 Task: Select the month "July".
Action: Mouse moved to (292, 292)
Screenshot: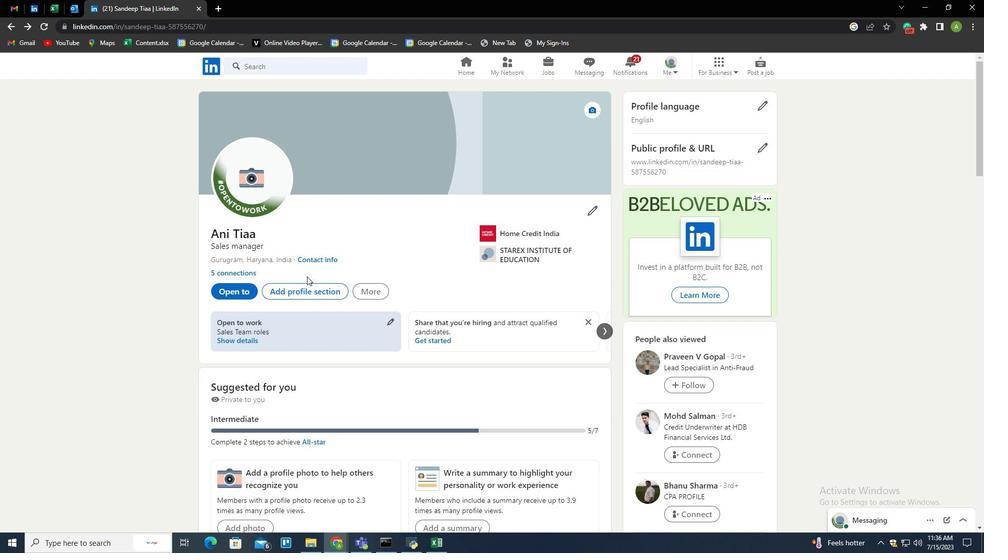 
Action: Mouse pressed left at (292, 292)
Screenshot: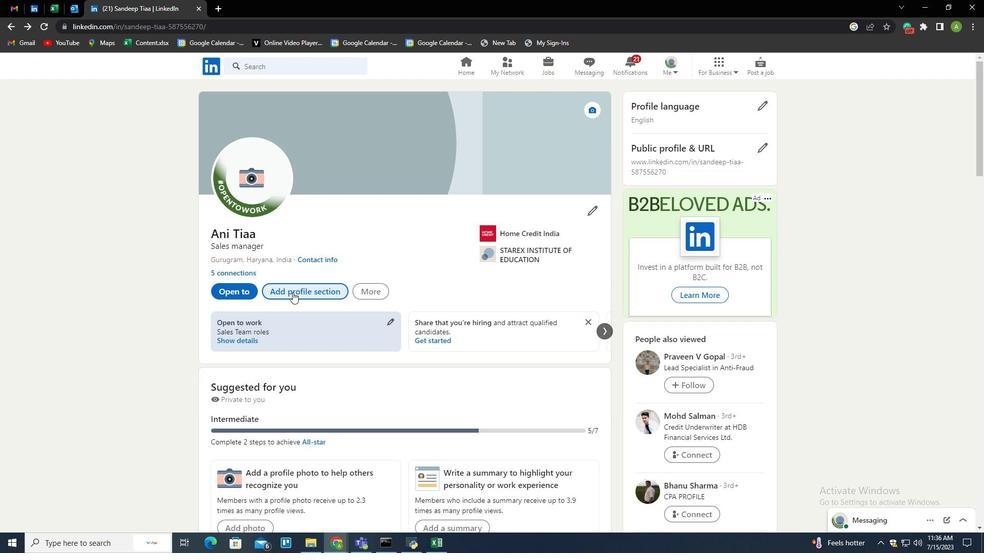 
Action: Mouse moved to (527, 107)
Screenshot: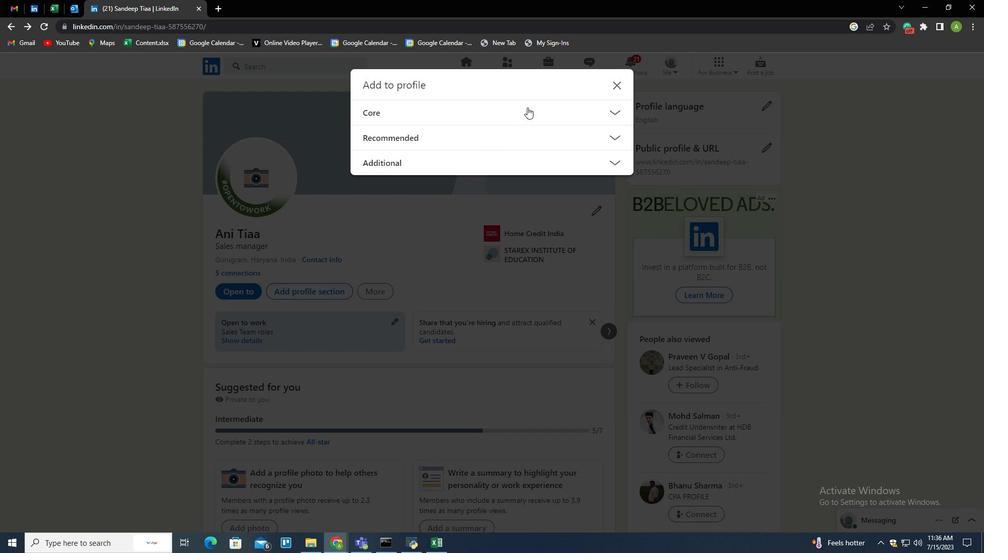 
Action: Mouse pressed left at (527, 107)
Screenshot: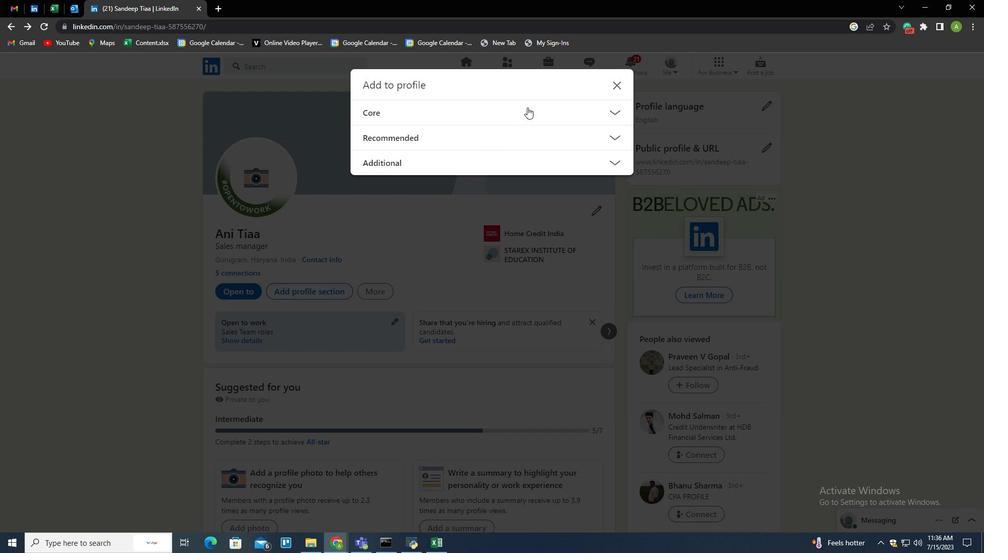 
Action: Mouse moved to (372, 179)
Screenshot: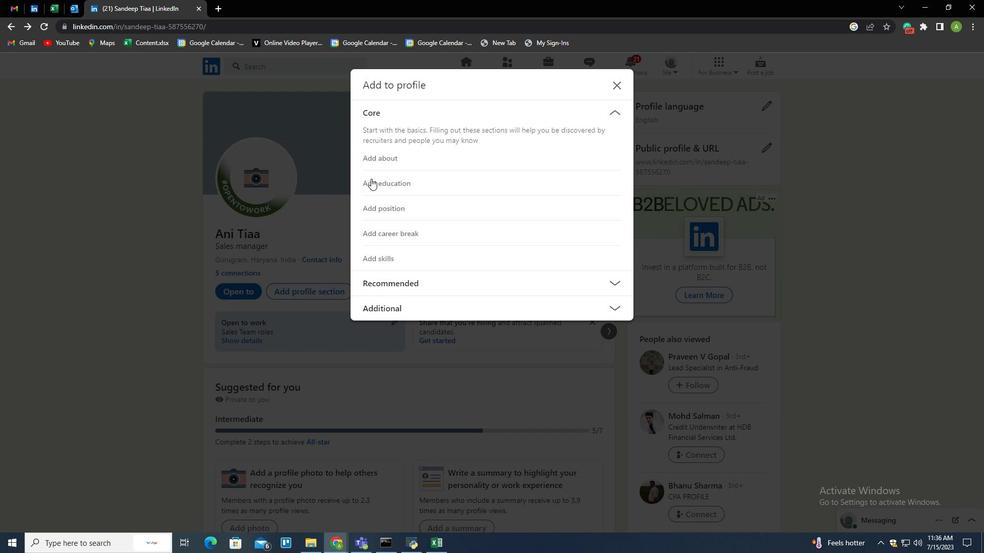 
Action: Mouse pressed left at (372, 179)
Screenshot: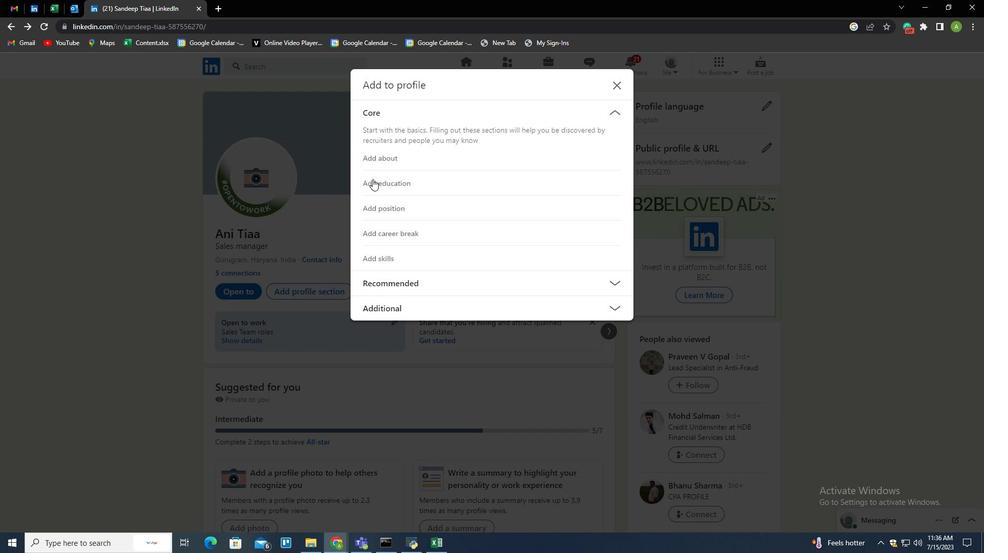 
Action: Mouse moved to (340, 319)
Screenshot: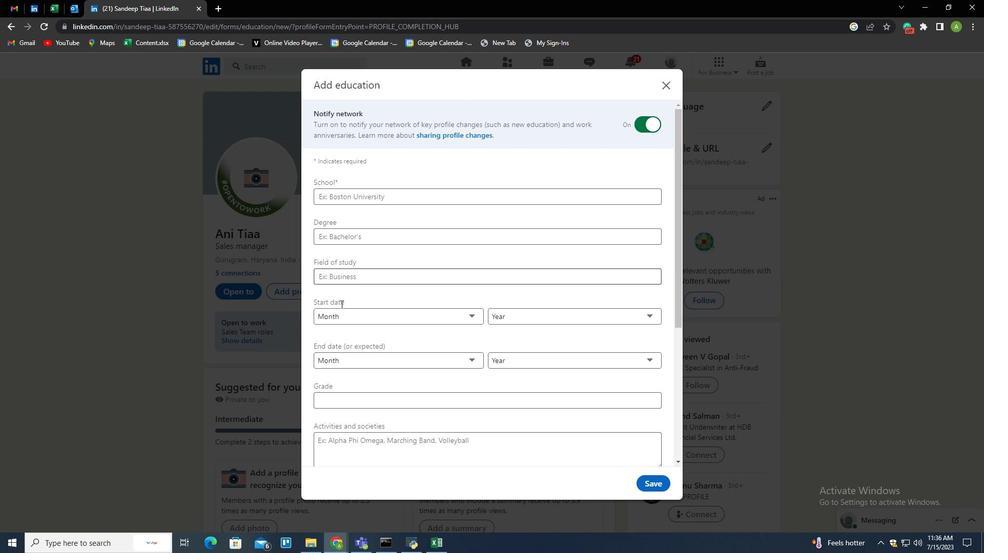 
Action: Mouse pressed left at (340, 319)
Screenshot: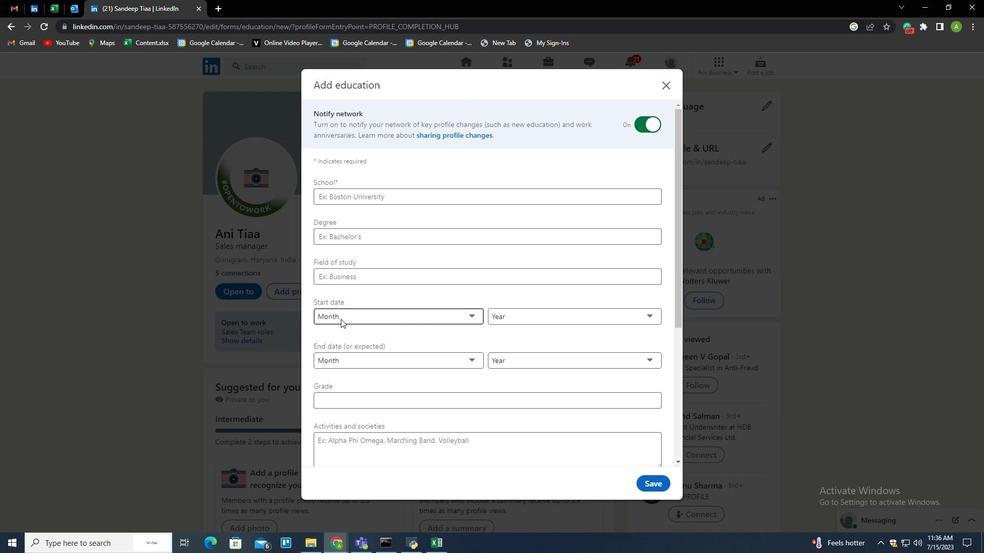 
Action: Mouse moved to (332, 398)
Screenshot: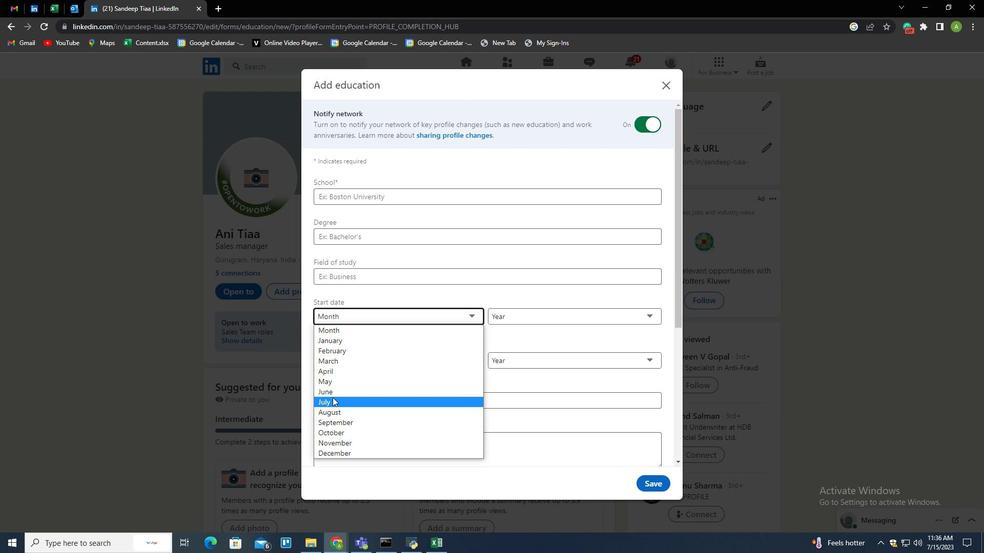 
Action: Mouse pressed left at (332, 398)
Screenshot: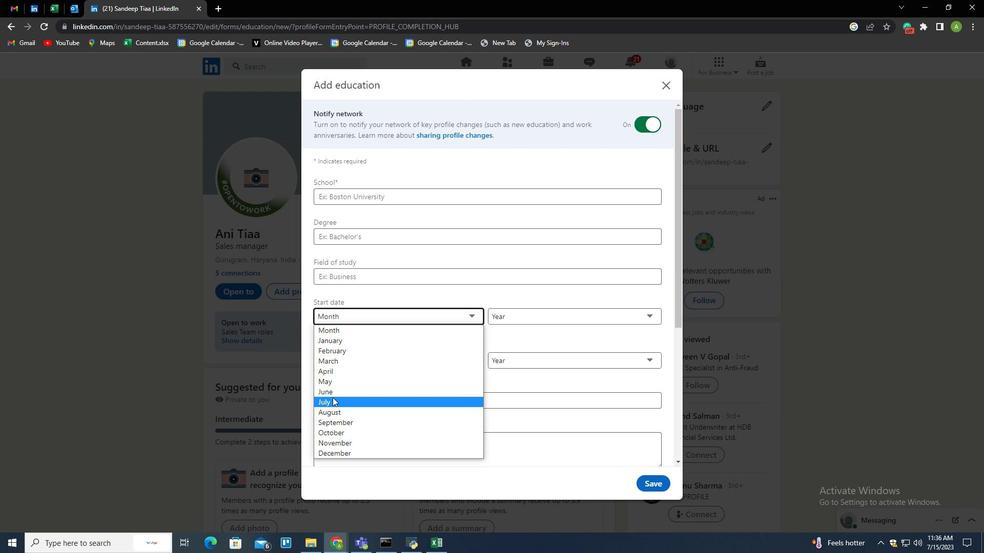 
Action: Mouse moved to (667, 87)
Screenshot: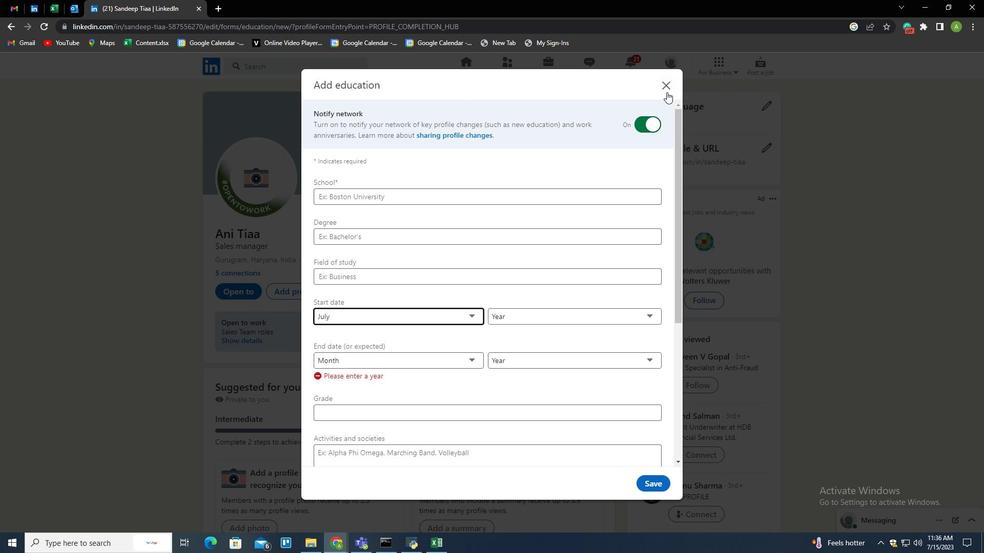 
